 Task: Create New Customer with Customer Name: Spring Creek Barbeque, Billing Address Line1: 4730 Huntz Lane, Billing Address Line2:  Bolton, Billing Address Line3:  Massachusetts 01740
Action: Mouse pressed left at (186, 34)
Screenshot: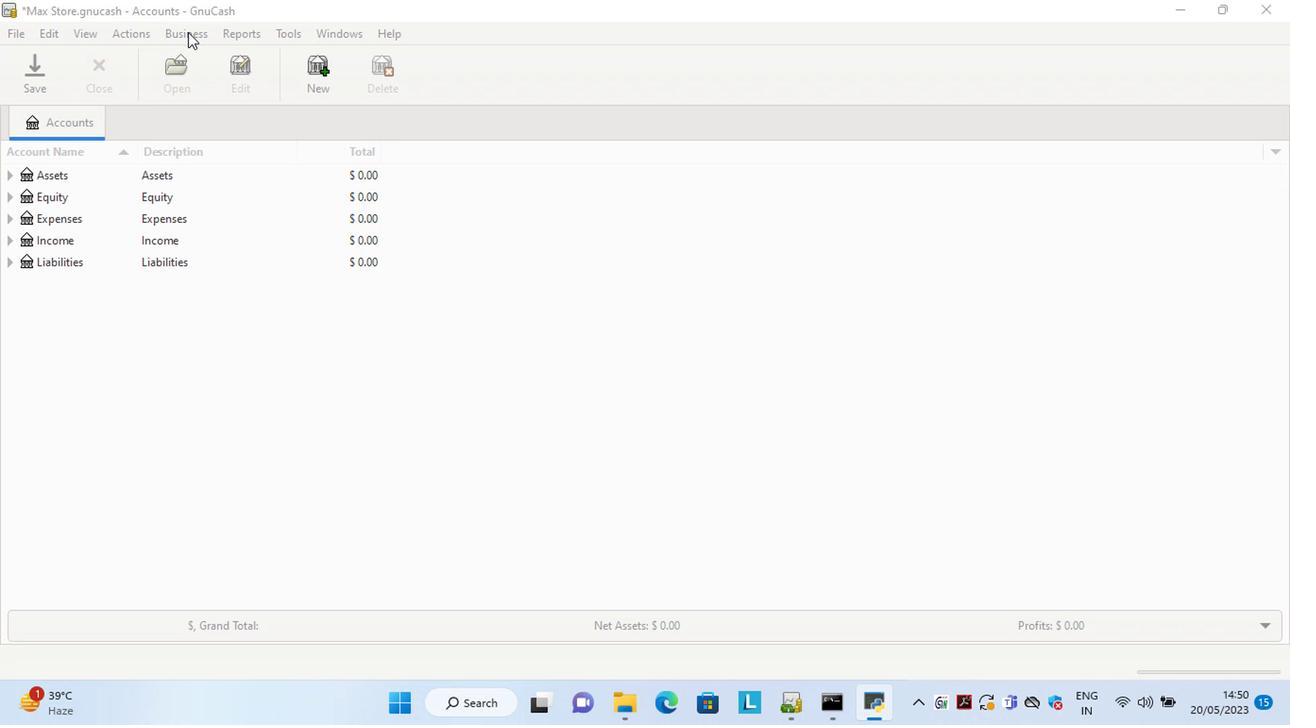 
Action: Mouse moved to (415, 82)
Screenshot: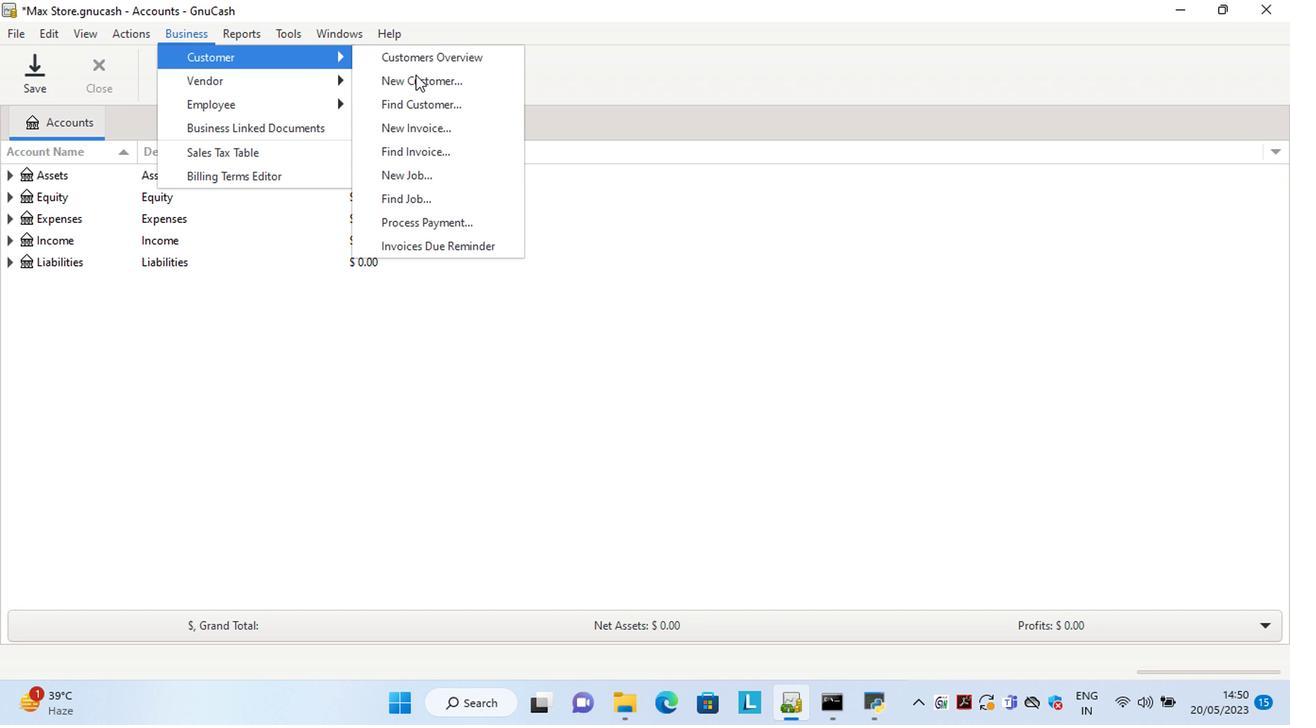 
Action: Mouse pressed left at (415, 82)
Screenshot: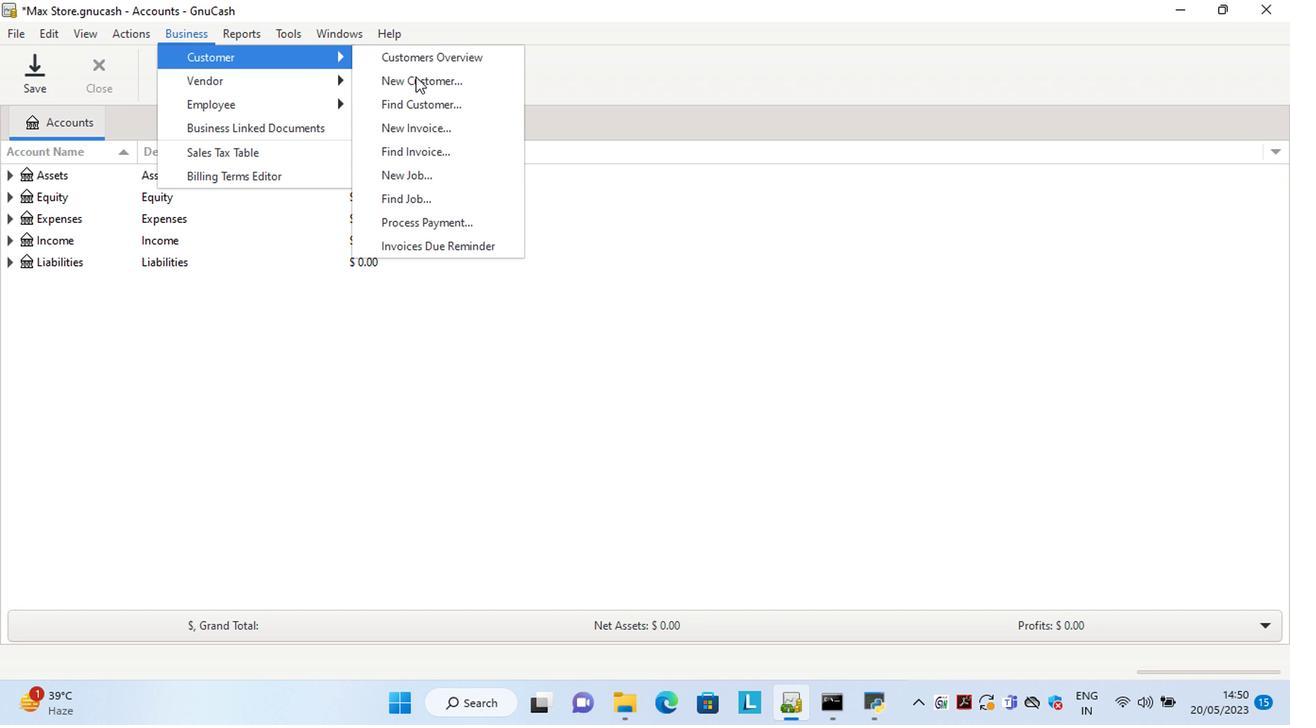 
Action: Mouse moved to (1043, 323)
Screenshot: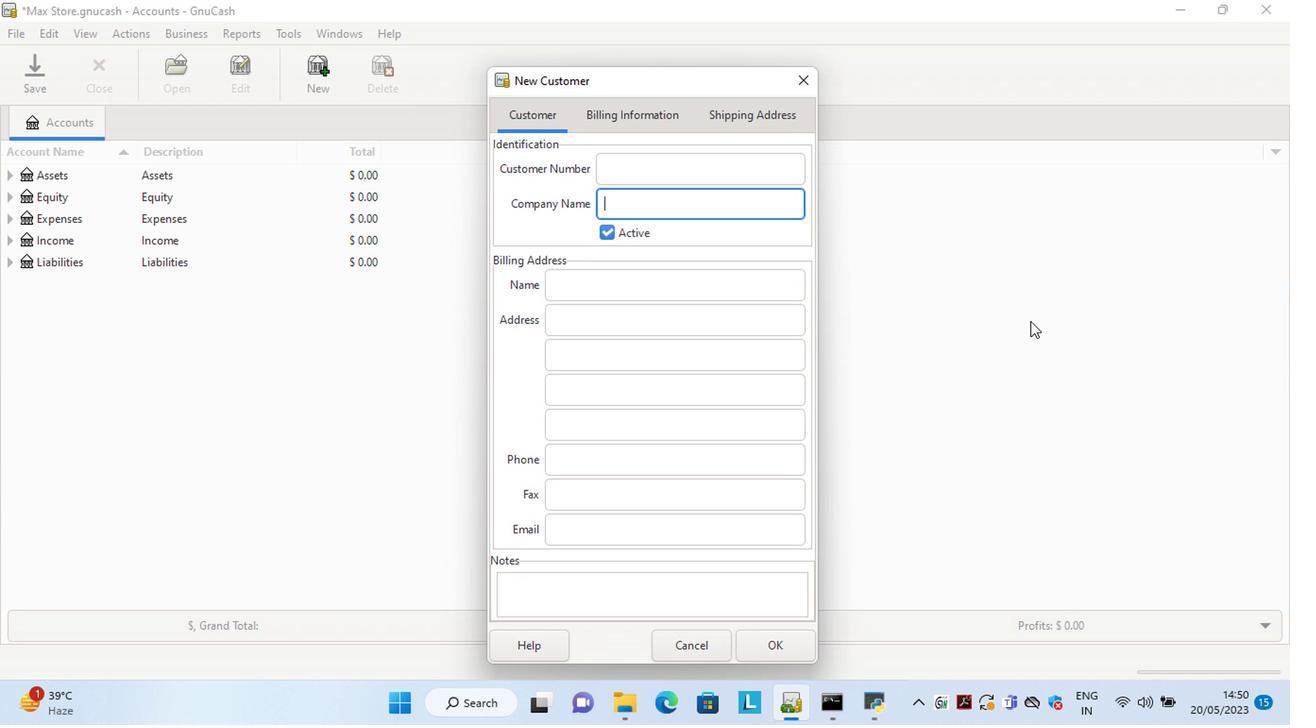 
Action: Key pressed <Key.shift>Spring<Key.space><Key.shift>Creek<Key.space><Key.shift>Barbeque<Key.tab><Key.tab><Key.tab>4730<Key.space><Key.shift>Huntz<Key.space><Key.shift>Lane<Key.tab>b<Key.tab>m<Key.tab>
Screenshot: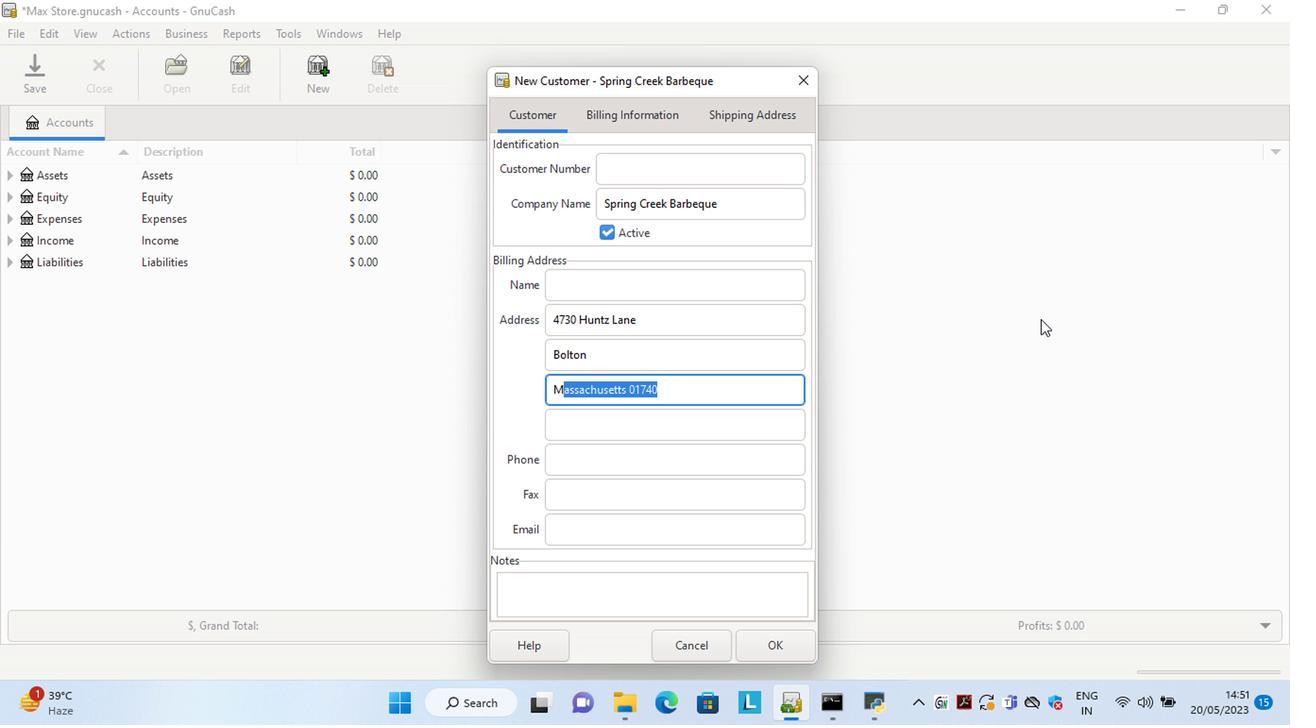 
Action: Mouse moved to (761, 646)
Screenshot: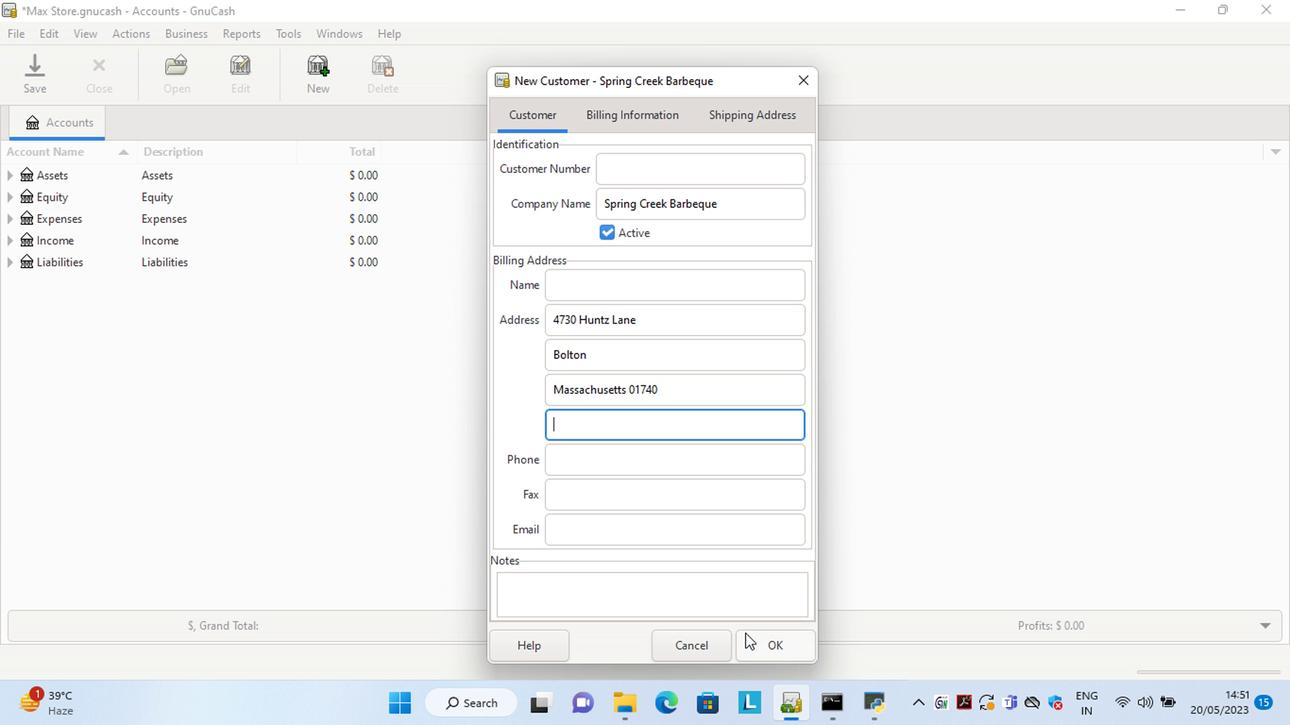 
Action: Mouse pressed left at (761, 646)
Screenshot: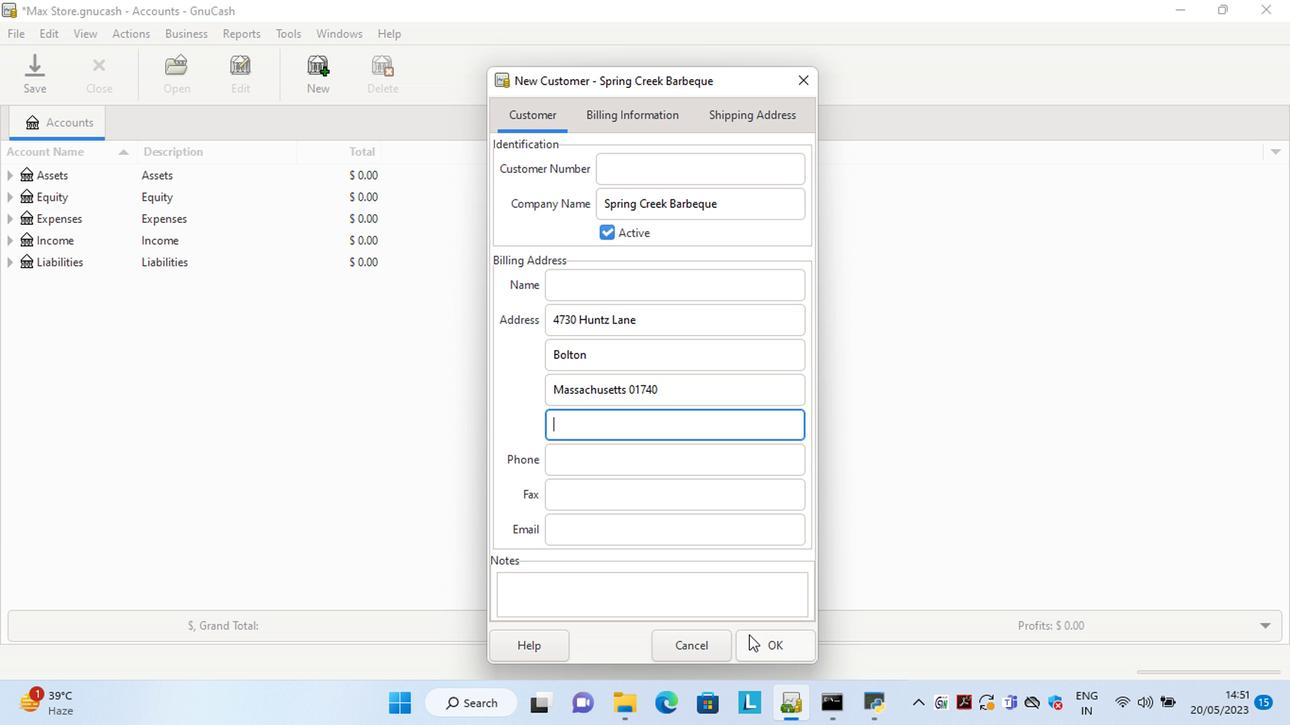 
